 Task: Check the sale-to-list ratio of 1 bedroom in the last 5 years.
Action: Mouse moved to (958, 218)
Screenshot: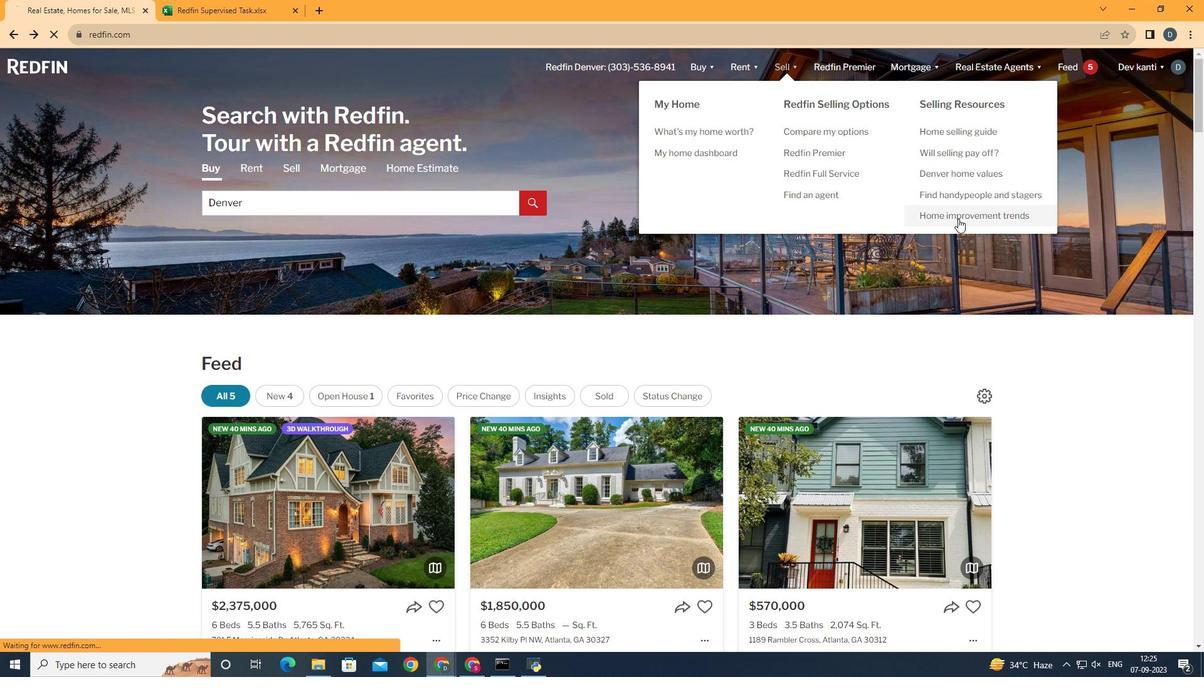 
Action: Mouse pressed left at (958, 218)
Screenshot: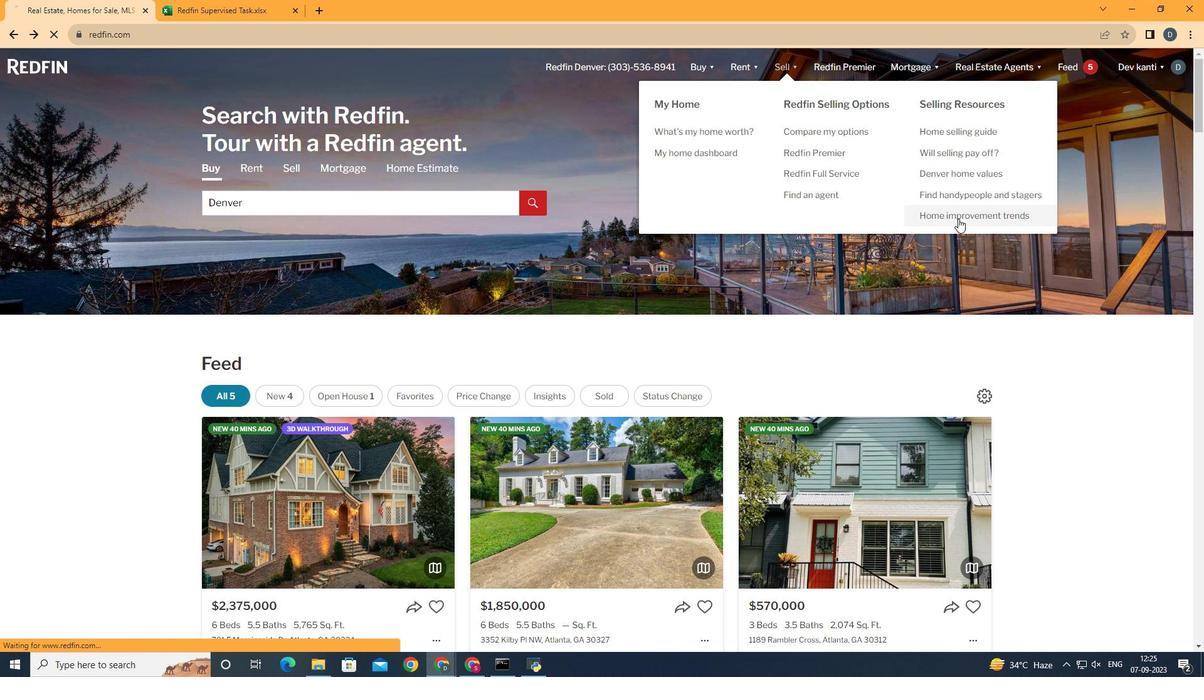 
Action: Mouse moved to (301, 241)
Screenshot: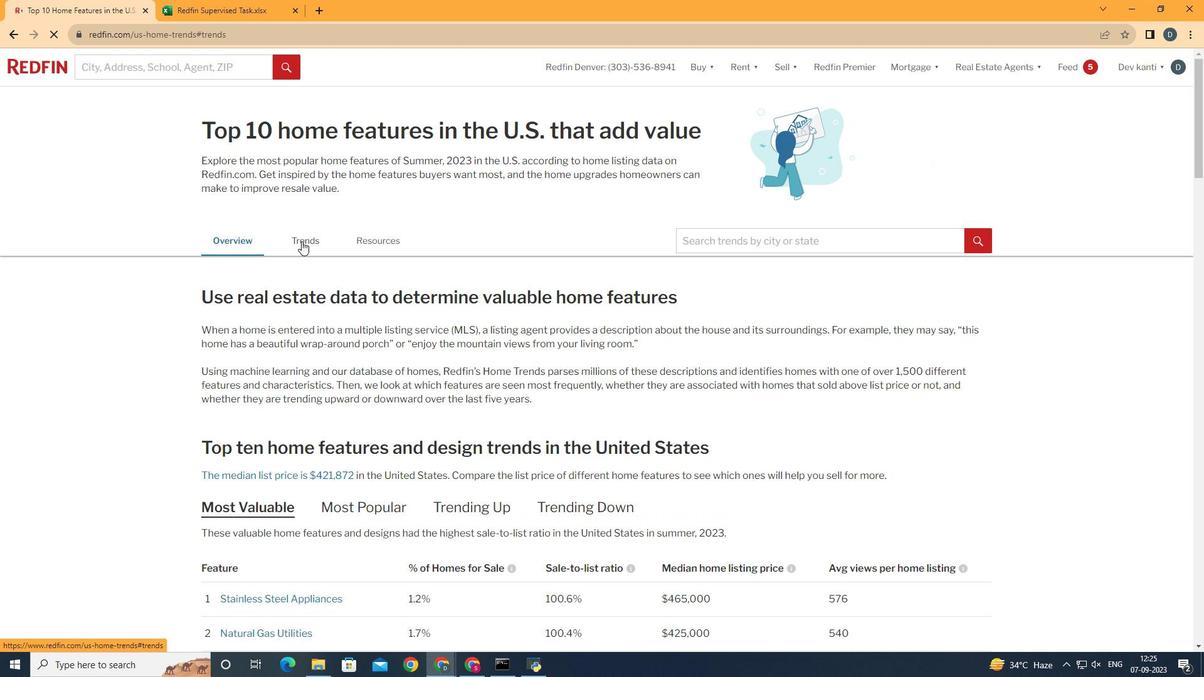 
Action: Mouse pressed left at (301, 241)
Screenshot: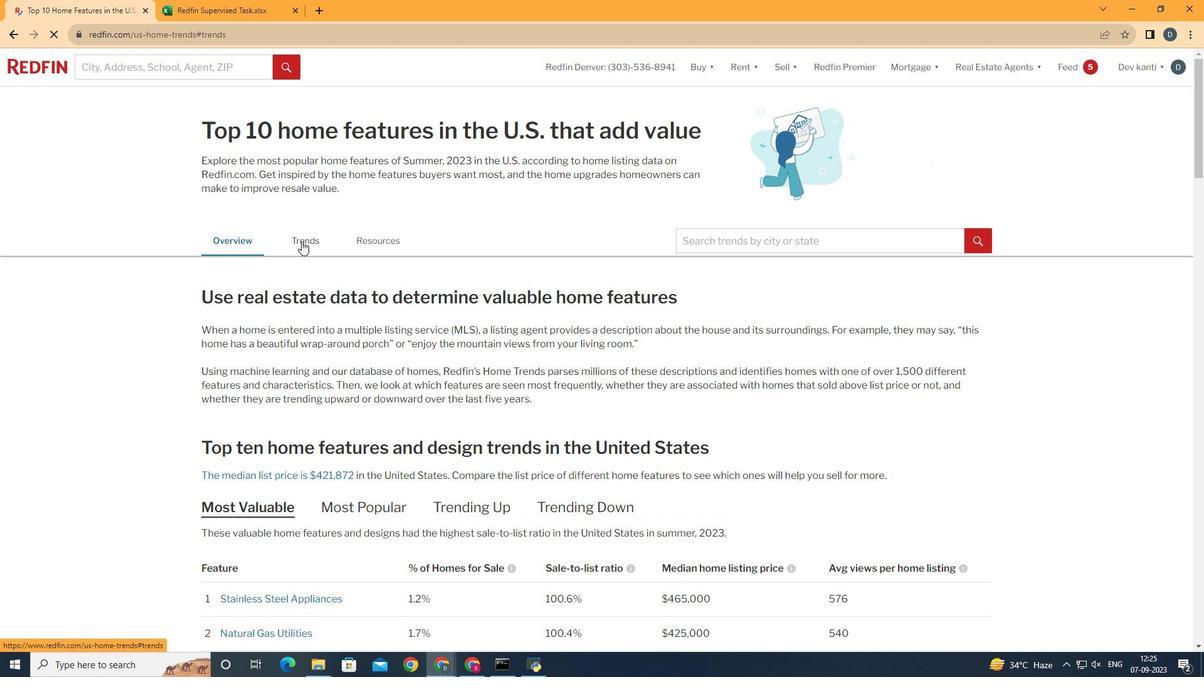 
Action: Mouse moved to (278, 280)
Screenshot: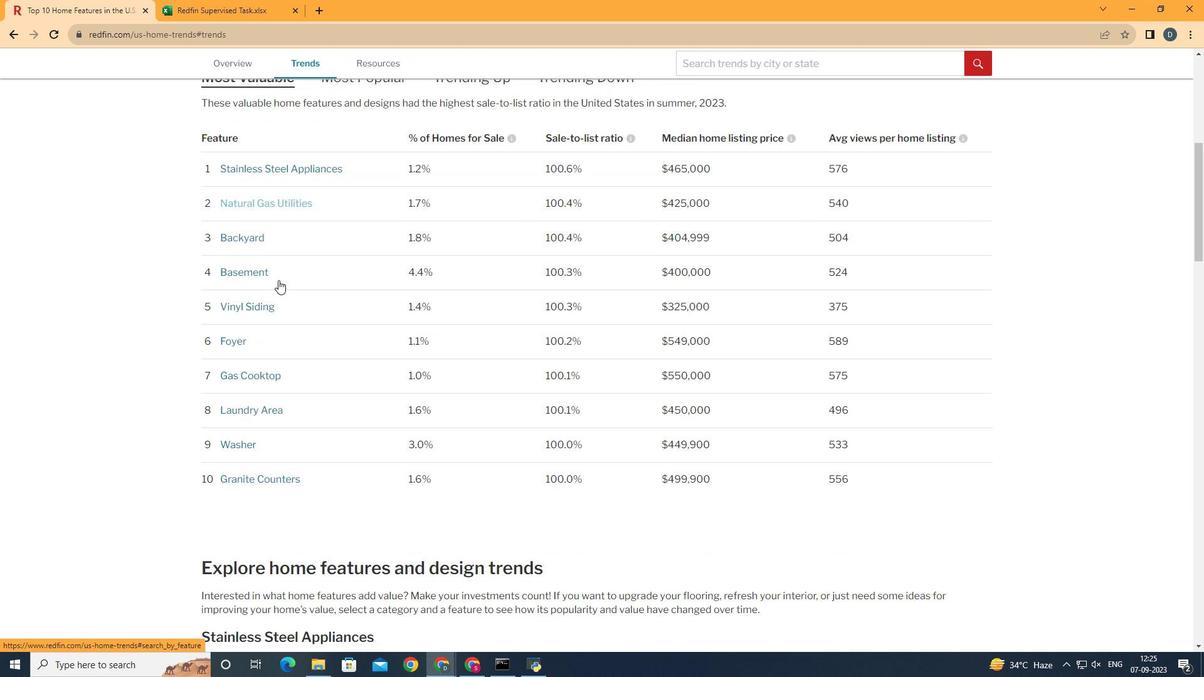 
Action: Mouse scrolled (278, 279) with delta (0, 0)
Screenshot: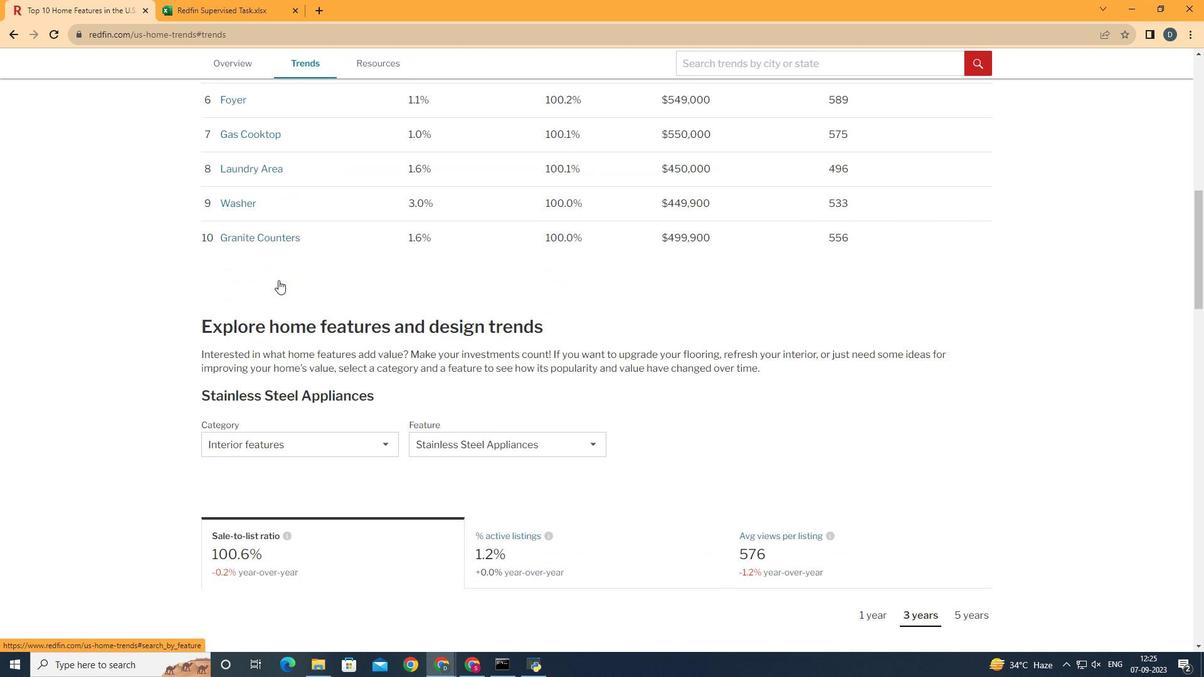 
Action: Mouse scrolled (278, 279) with delta (0, 0)
Screenshot: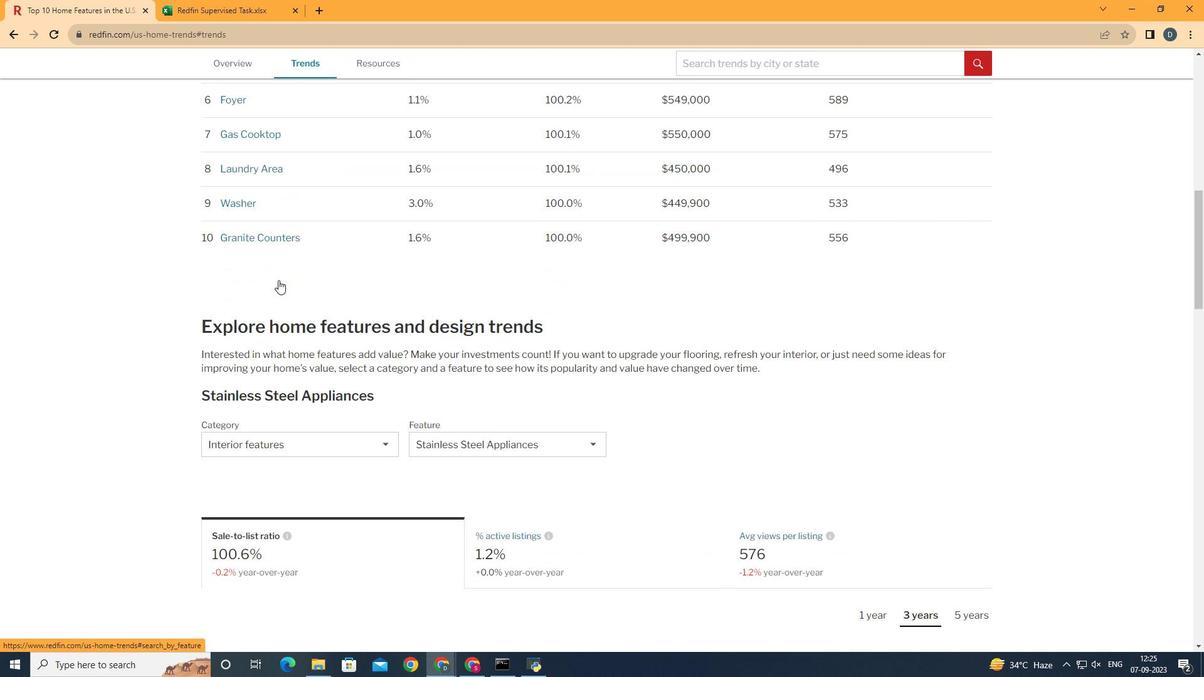 
Action: Mouse scrolled (278, 279) with delta (0, 0)
Screenshot: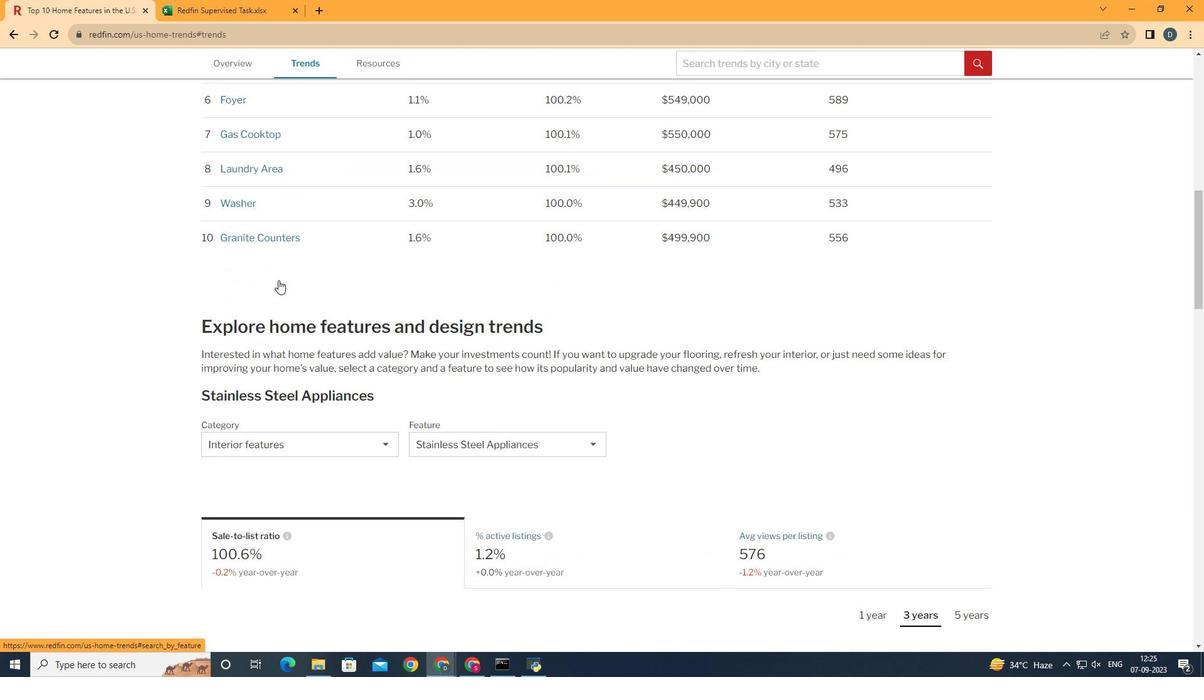 
Action: Mouse scrolled (278, 279) with delta (0, 0)
Screenshot: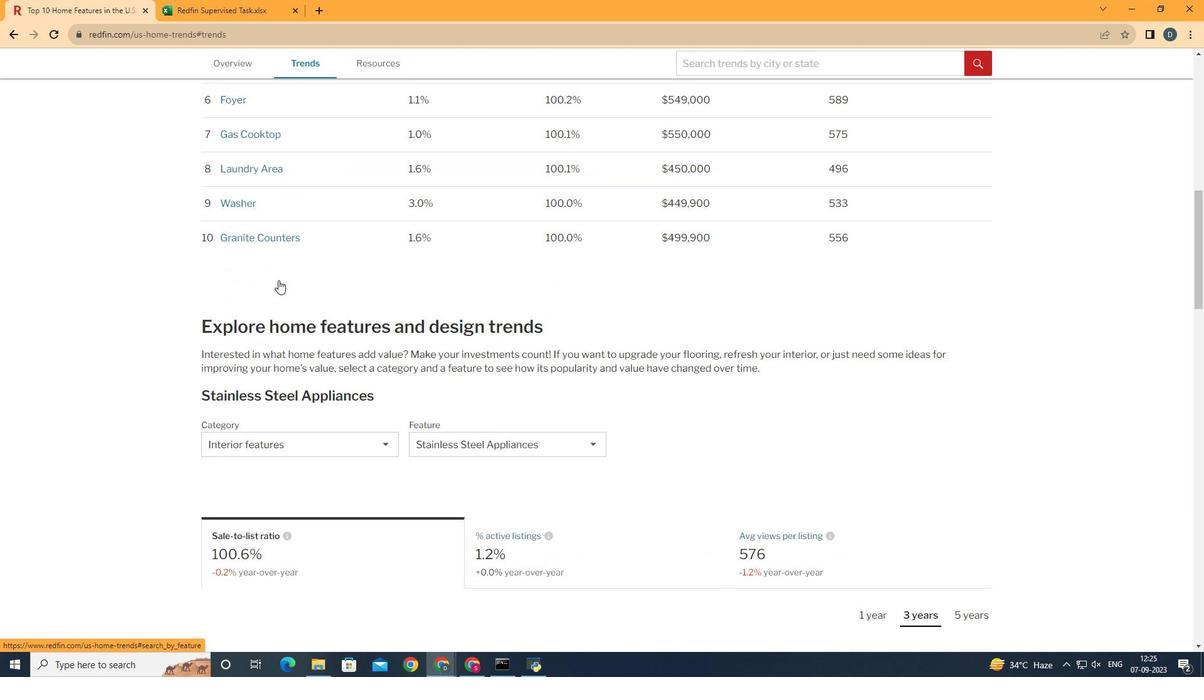 
Action: Mouse scrolled (278, 279) with delta (0, 0)
Screenshot: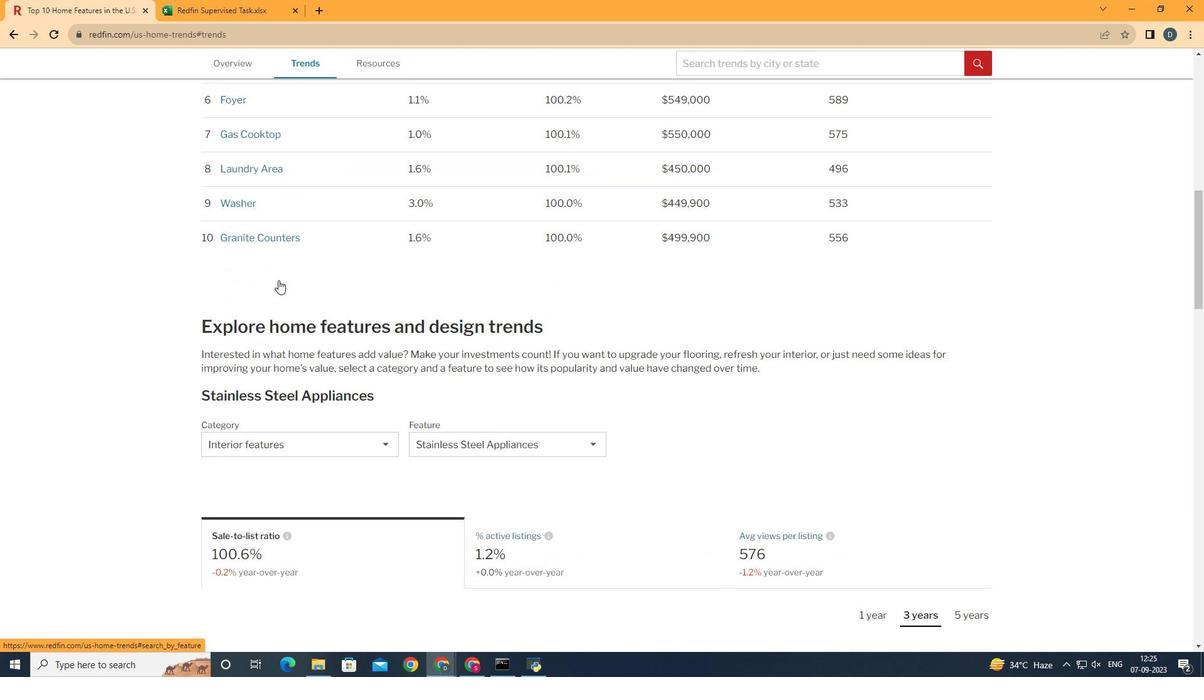 
Action: Mouse scrolled (278, 279) with delta (0, 0)
Screenshot: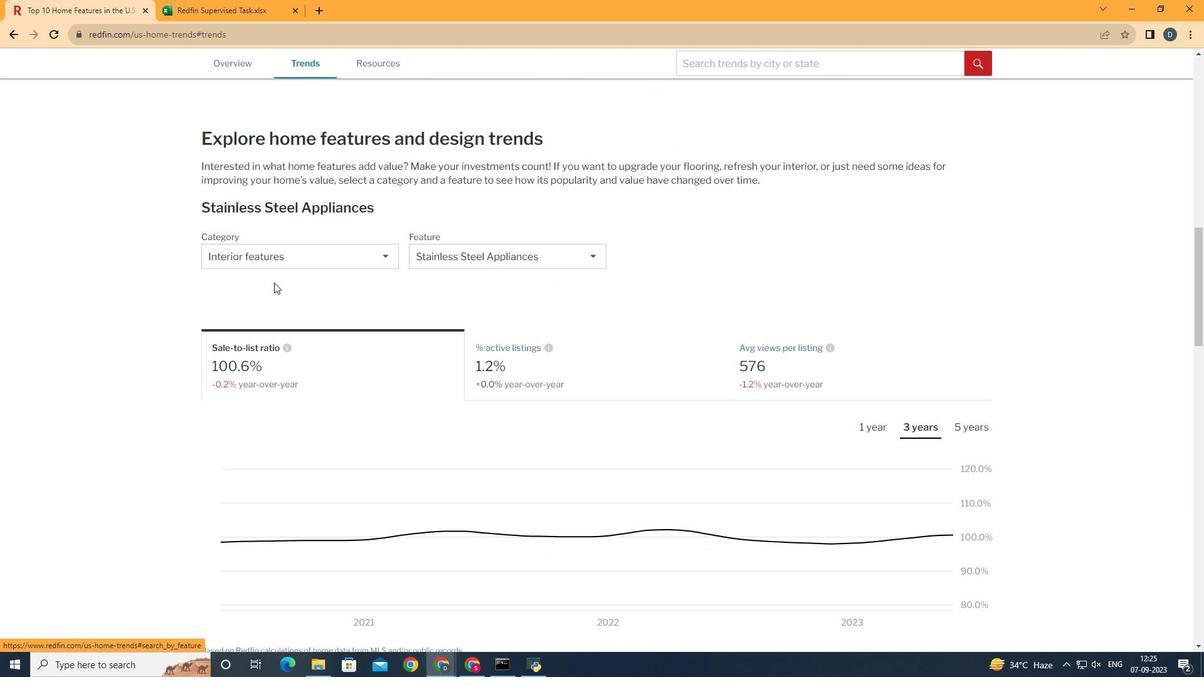
Action: Mouse scrolled (278, 279) with delta (0, 0)
Screenshot: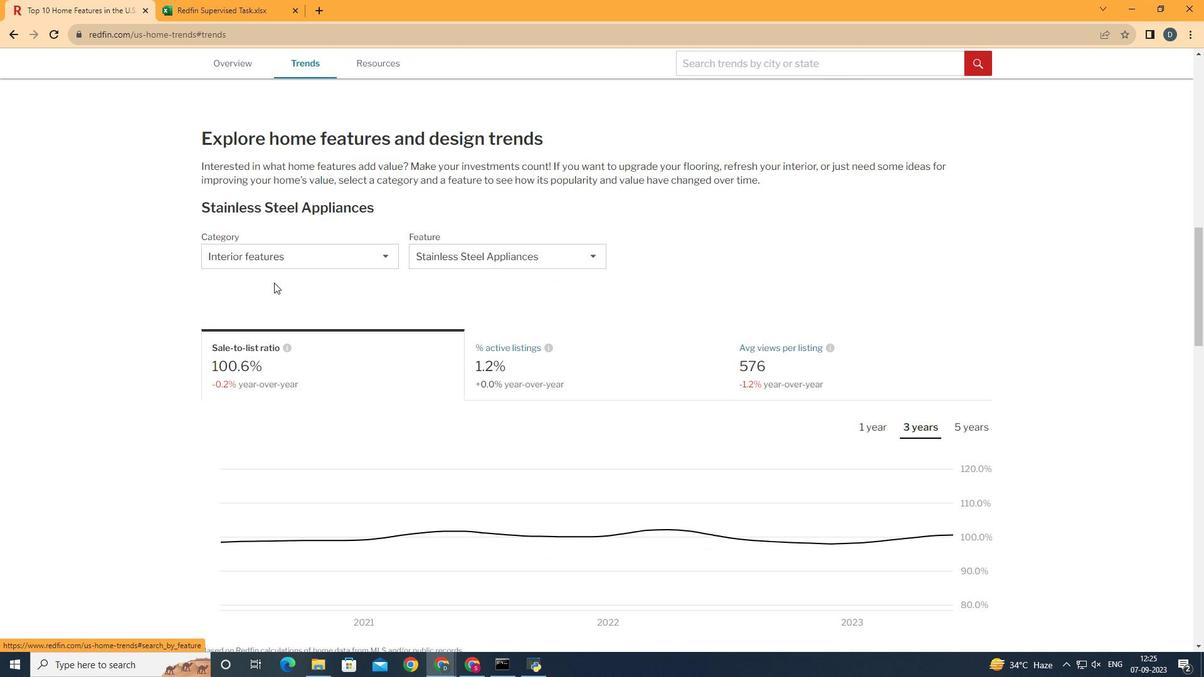 
Action: Mouse scrolled (278, 279) with delta (0, 0)
Screenshot: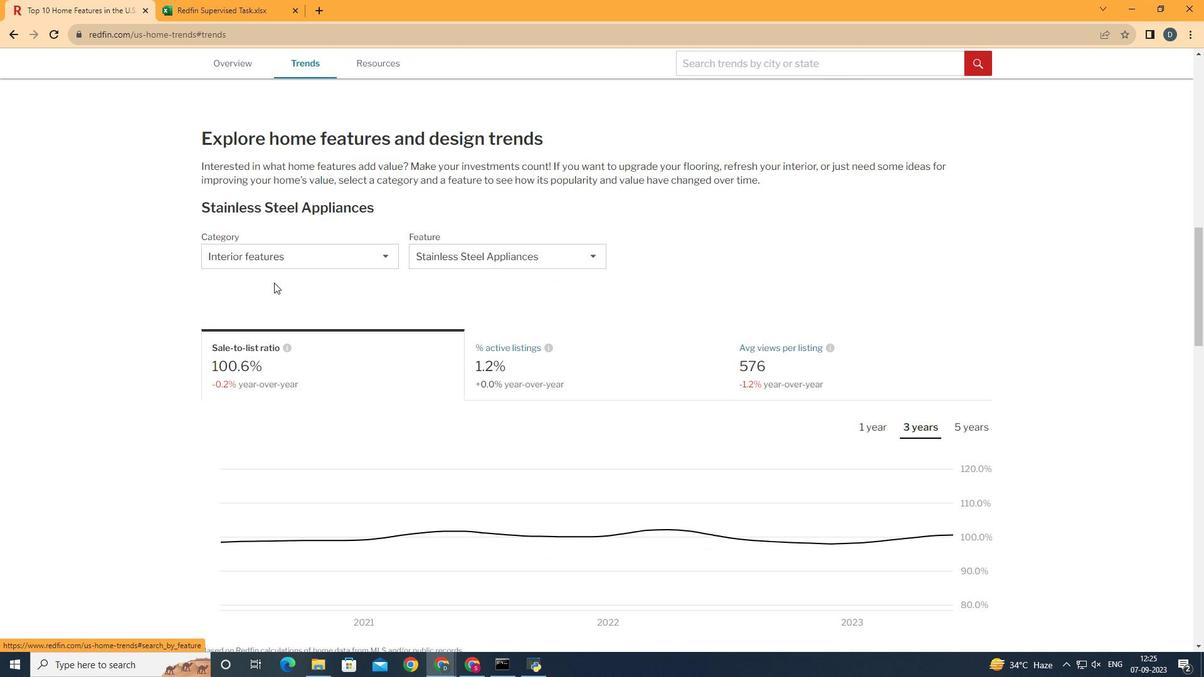 
Action: Mouse moved to (331, 260)
Screenshot: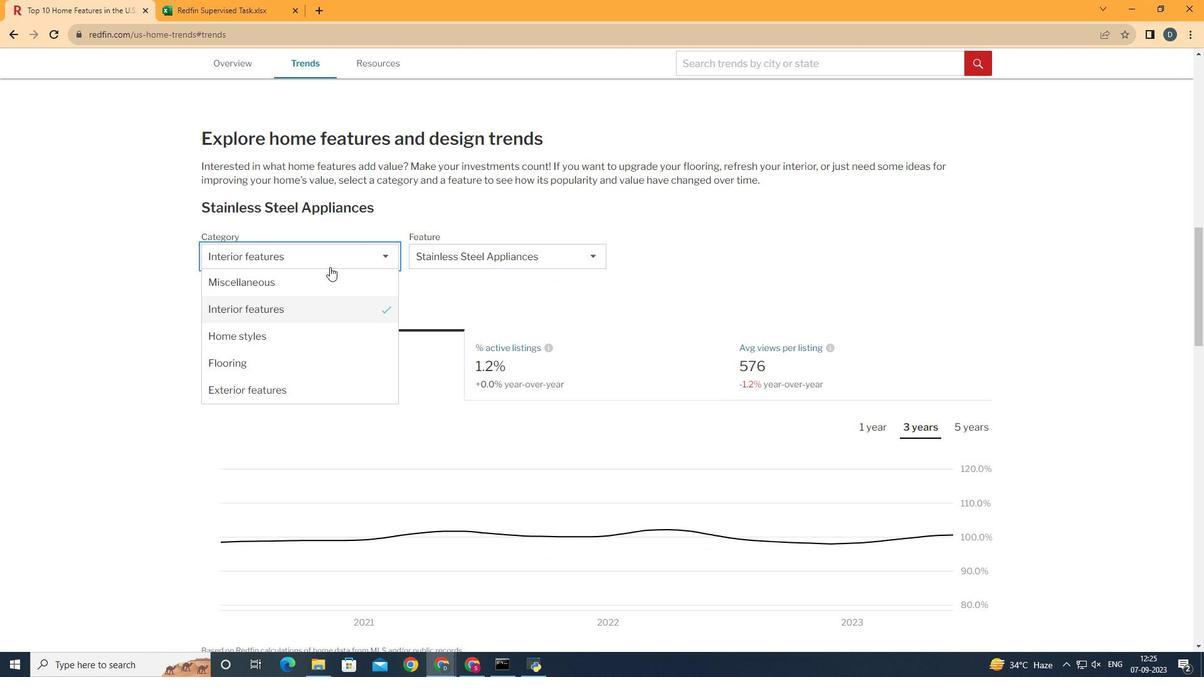 
Action: Mouse pressed left at (331, 260)
Screenshot: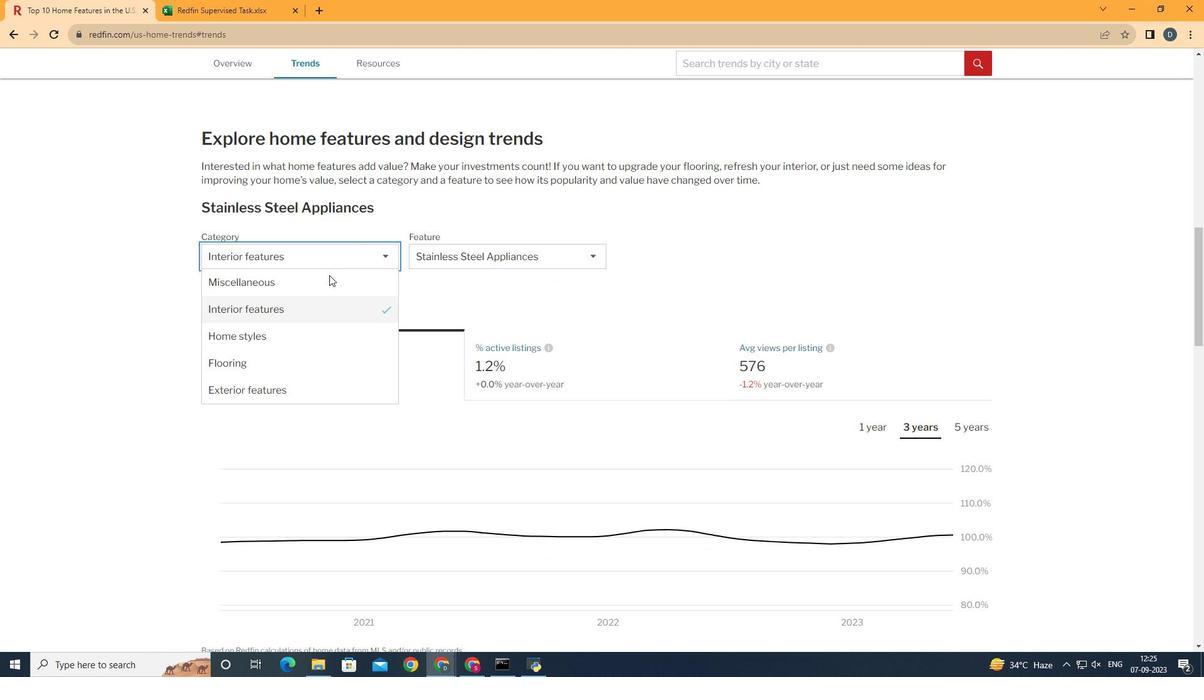 
Action: Mouse moved to (324, 304)
Screenshot: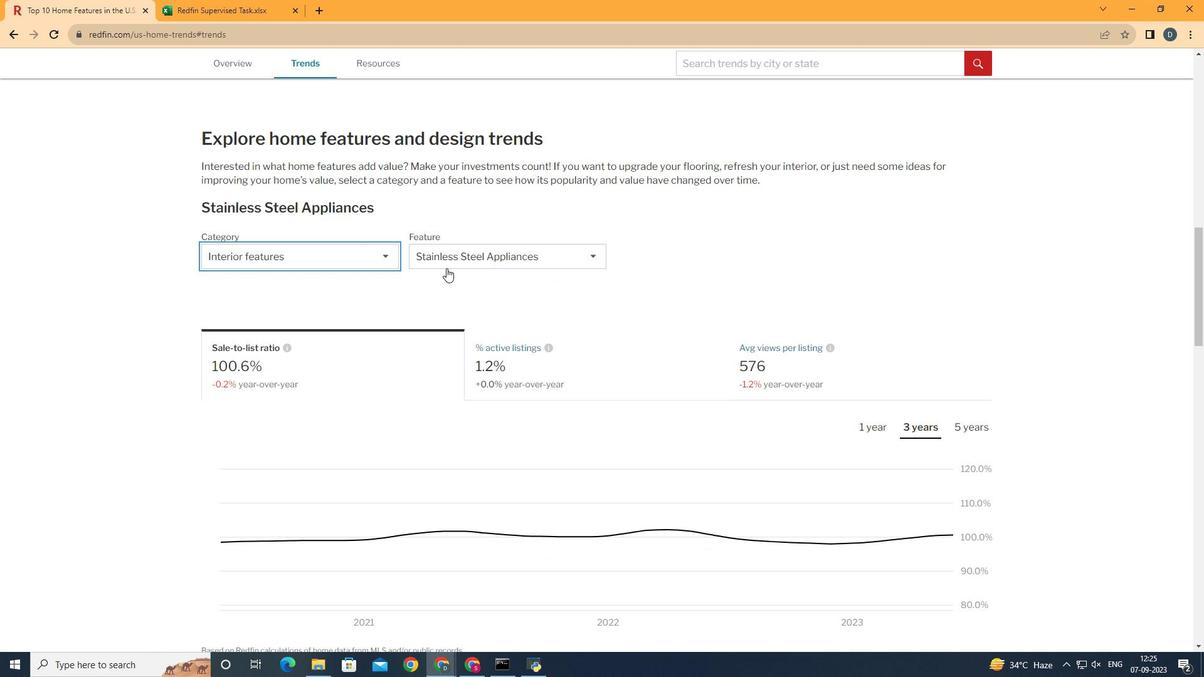 
Action: Mouse pressed left at (324, 304)
Screenshot: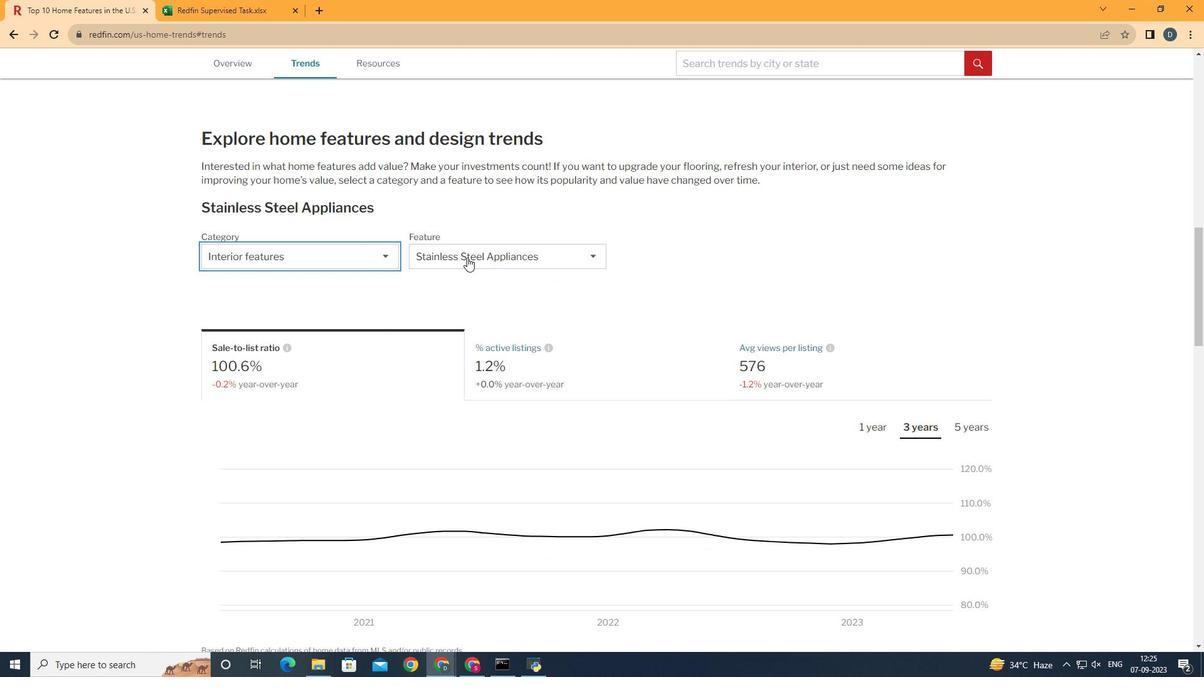 
Action: Mouse moved to (478, 256)
Screenshot: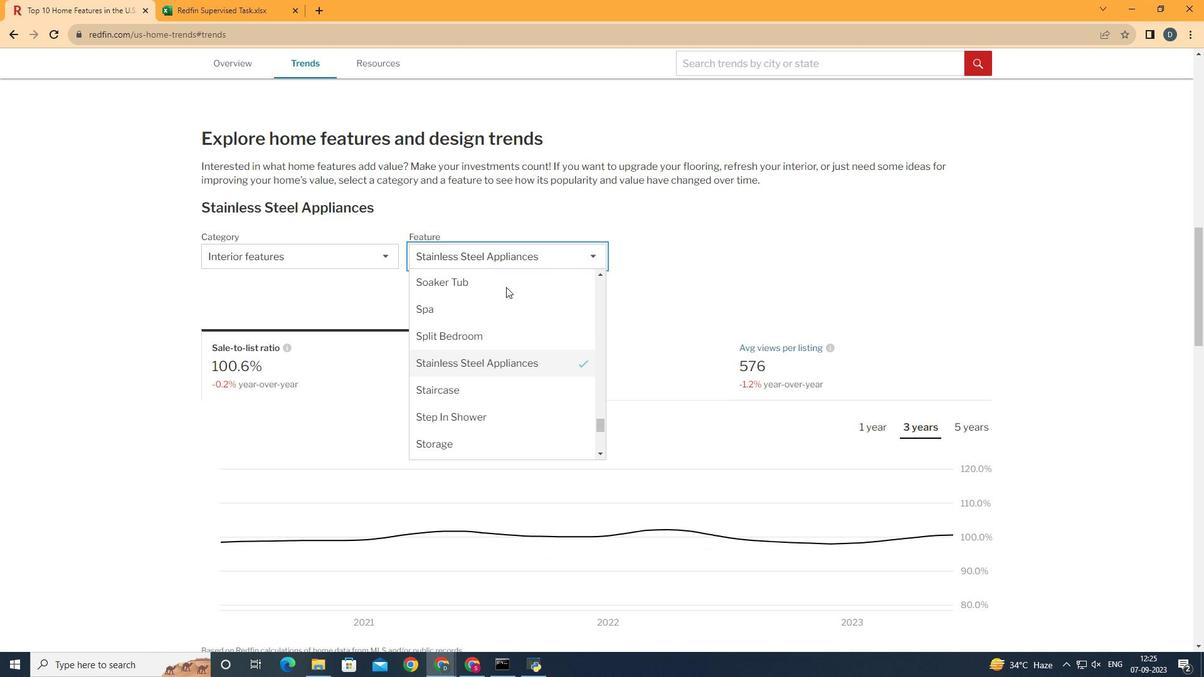 
Action: Mouse pressed left at (478, 256)
Screenshot: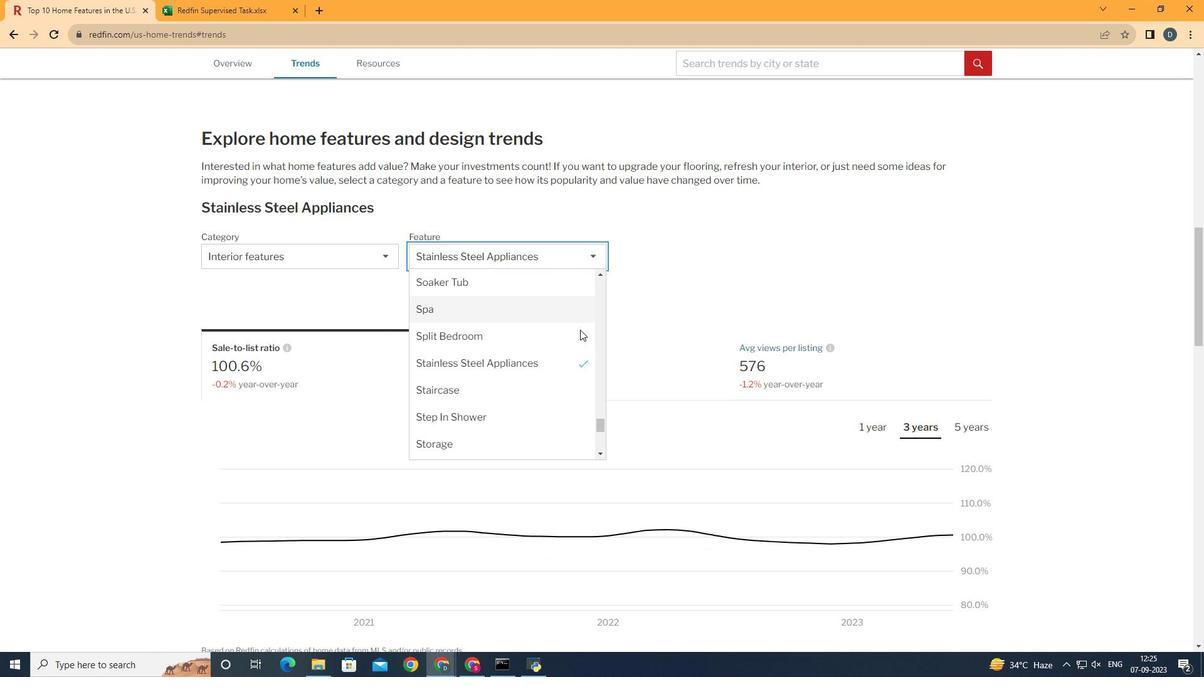 
Action: Mouse moved to (602, 426)
Screenshot: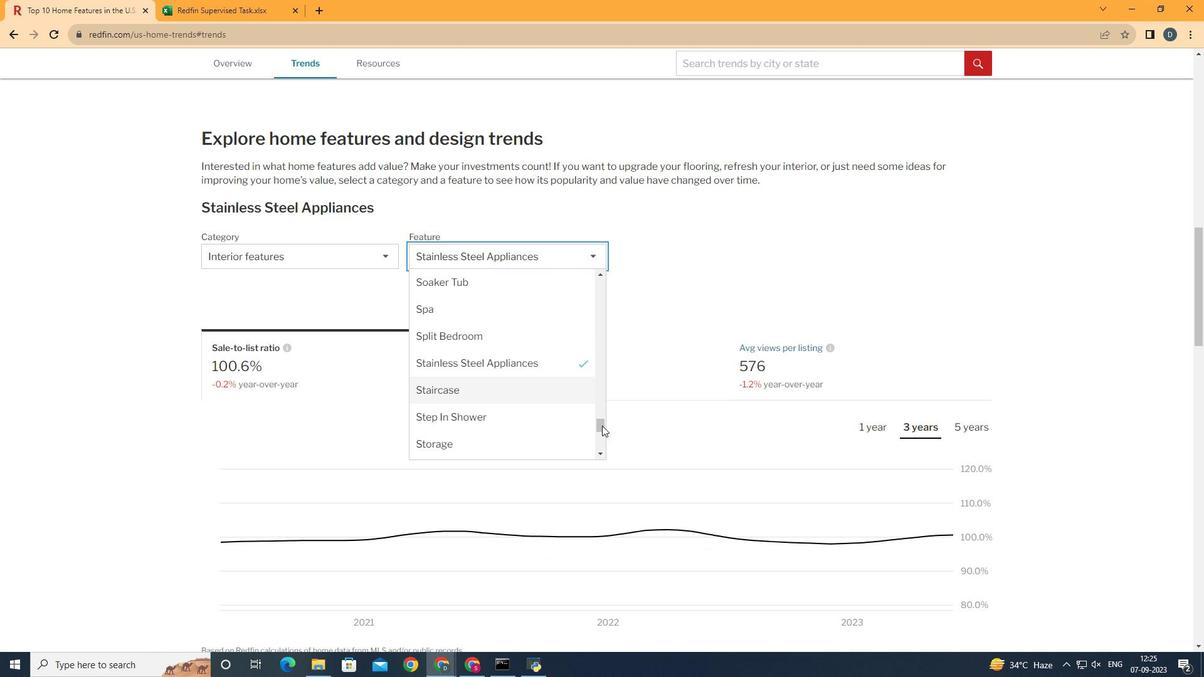 
Action: Mouse pressed left at (602, 426)
Screenshot: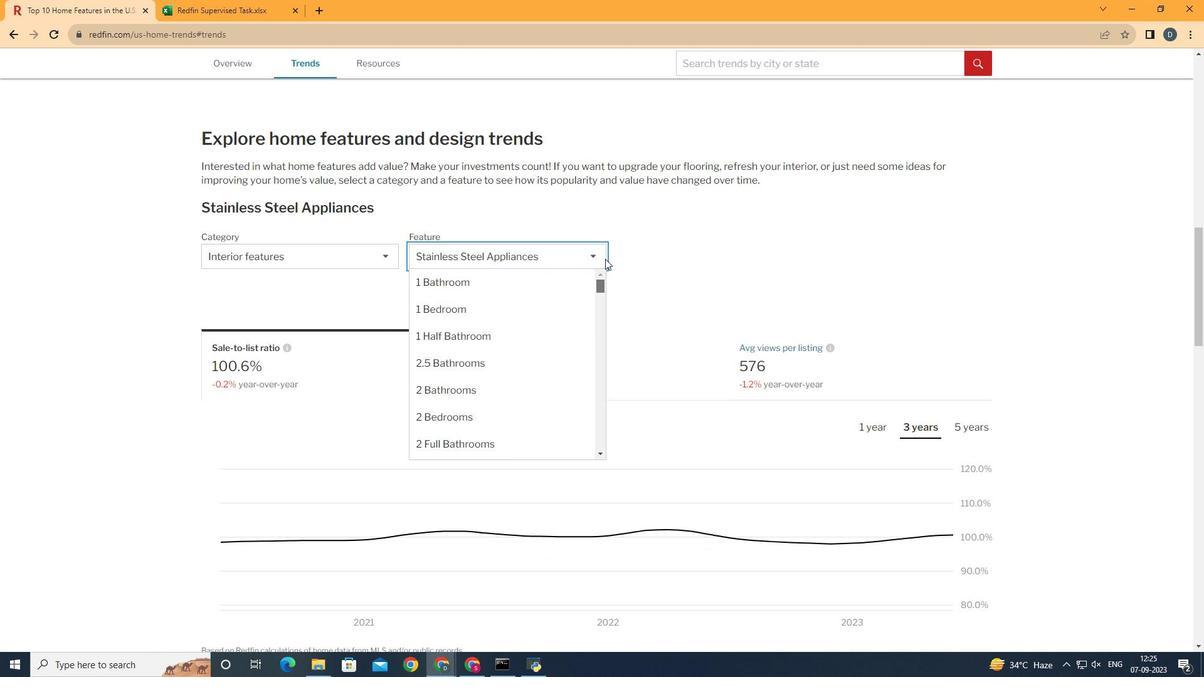 
Action: Mouse moved to (535, 308)
Screenshot: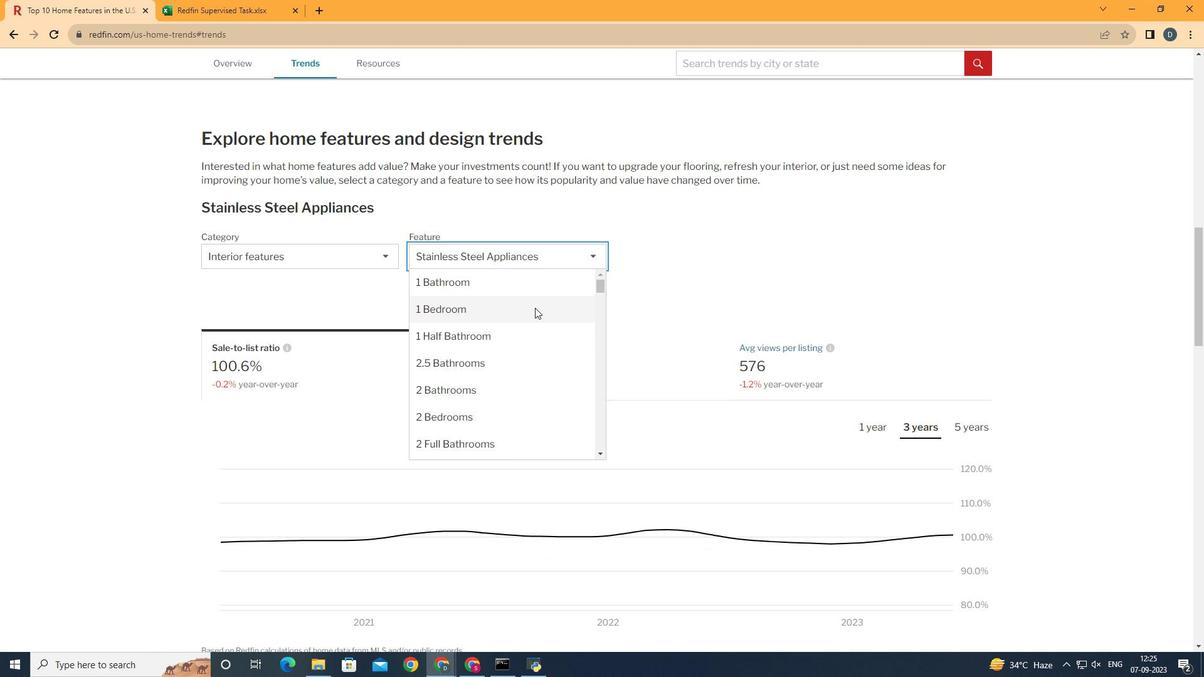 
Action: Mouse pressed left at (535, 308)
Screenshot: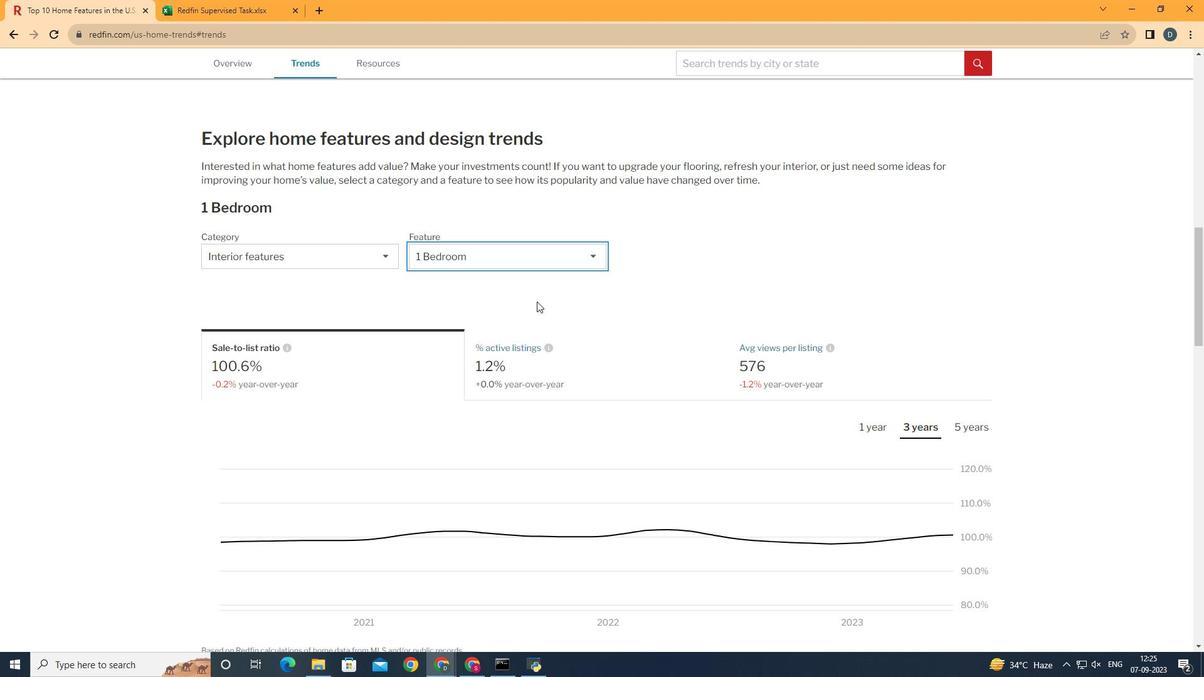 
Action: Mouse moved to (337, 385)
Screenshot: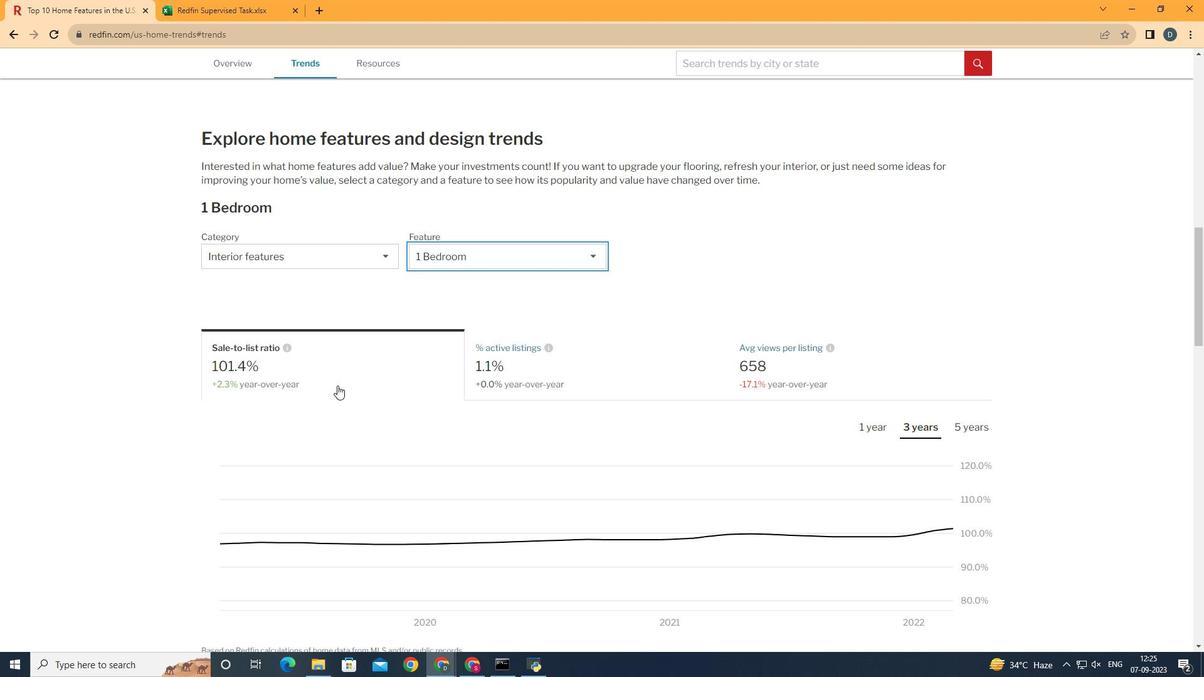 
Action: Mouse pressed left at (337, 385)
Screenshot: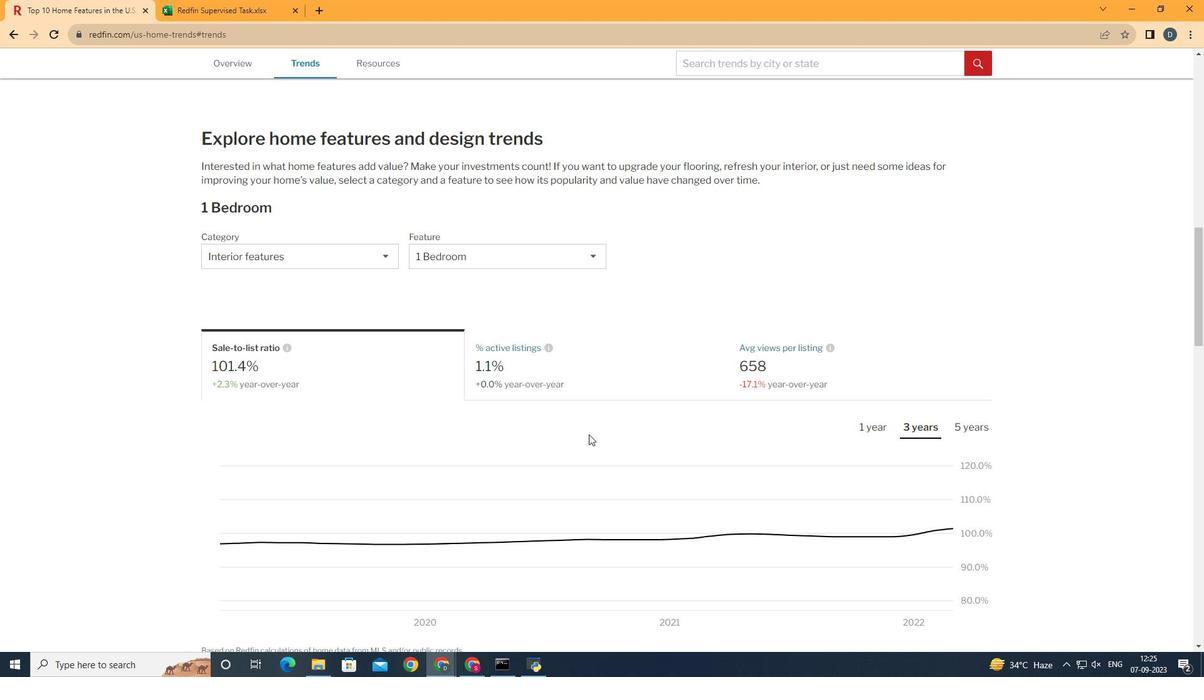 
Action: Mouse moved to (977, 426)
Screenshot: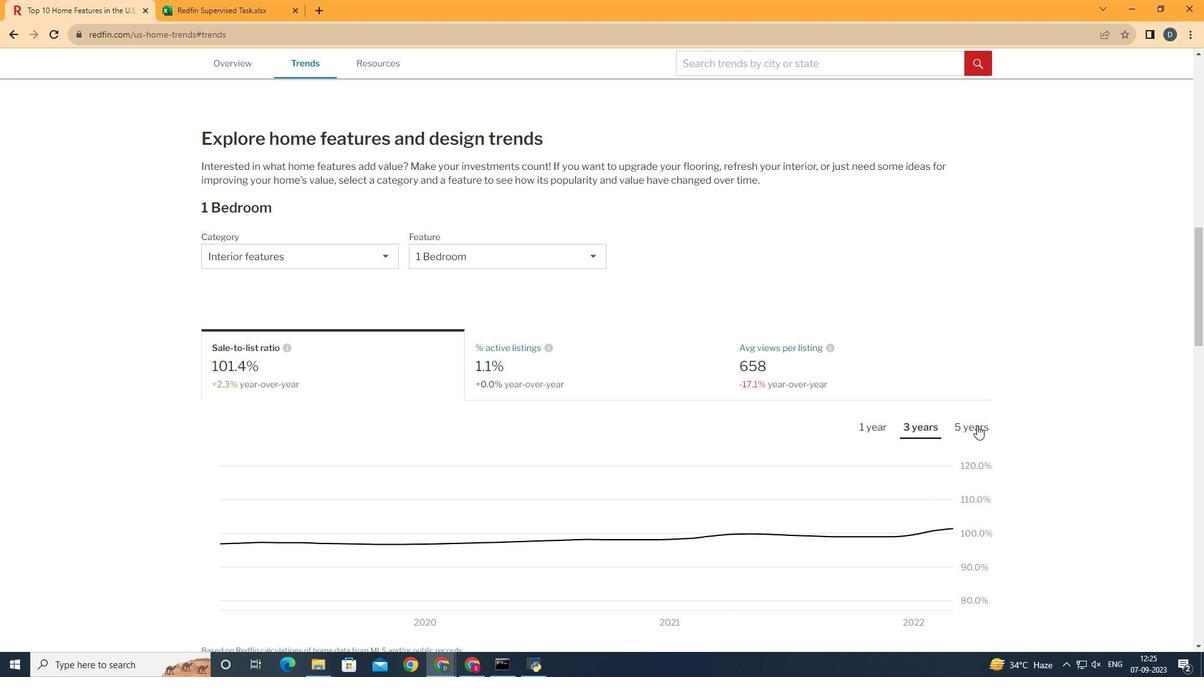 
Action: Mouse pressed left at (977, 426)
Screenshot: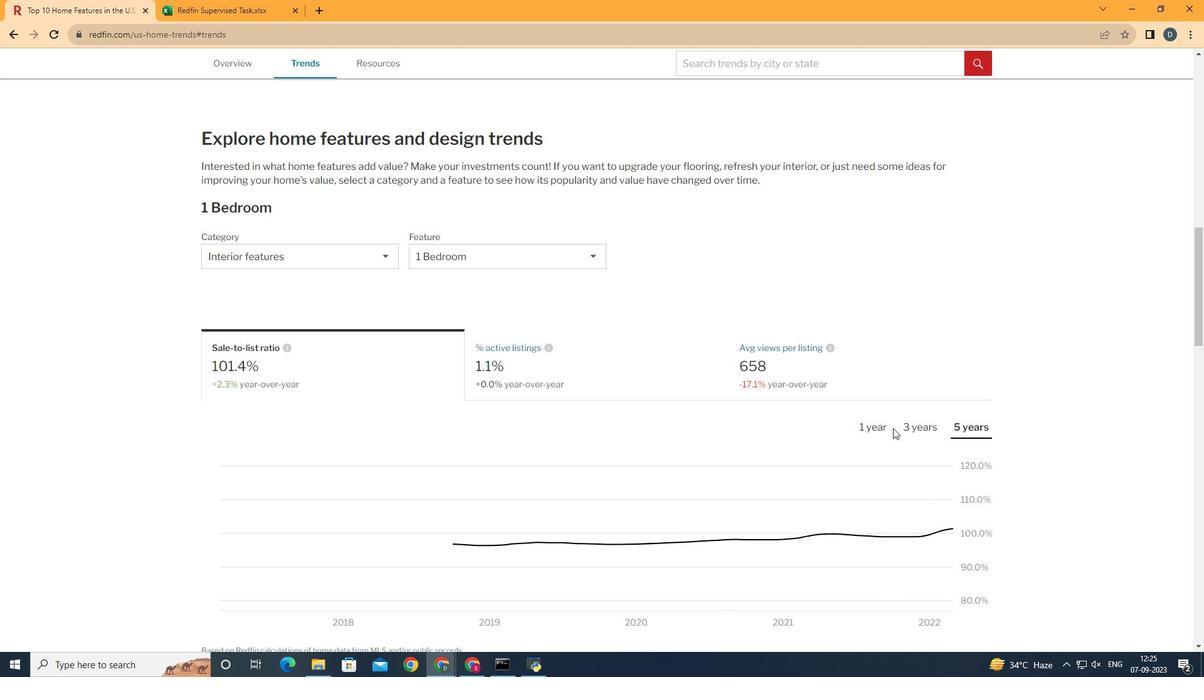 
Action: Mouse moved to (873, 428)
Screenshot: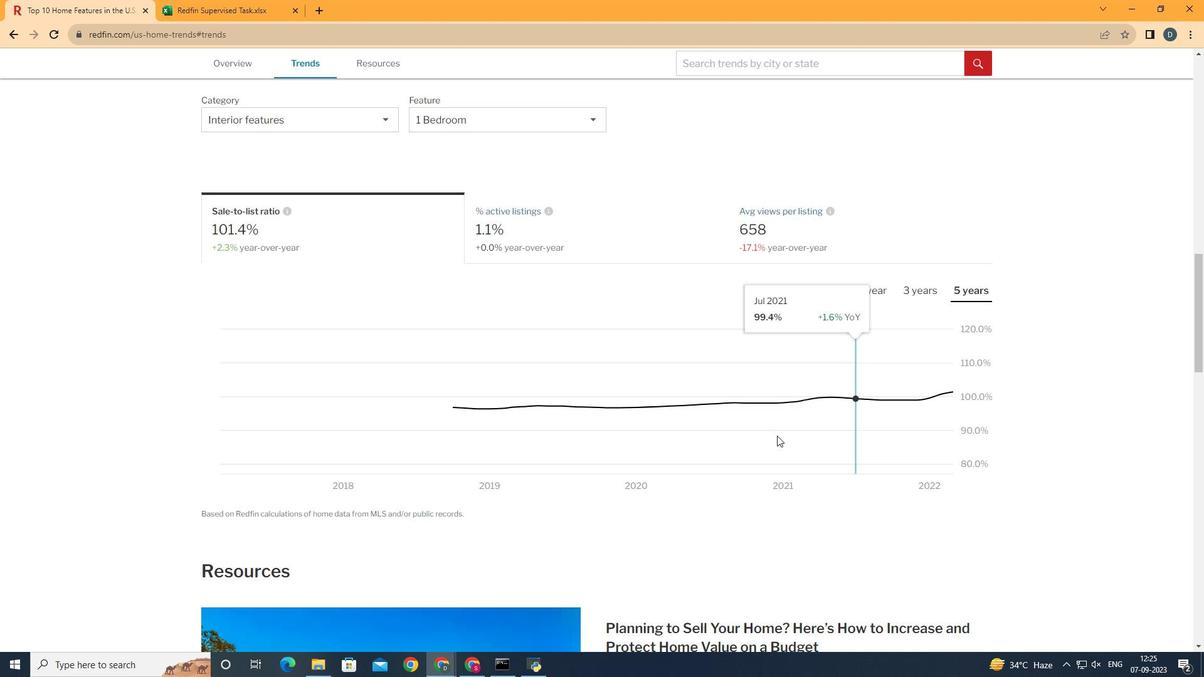 
Action: Mouse scrolled (873, 427) with delta (0, 0)
Screenshot: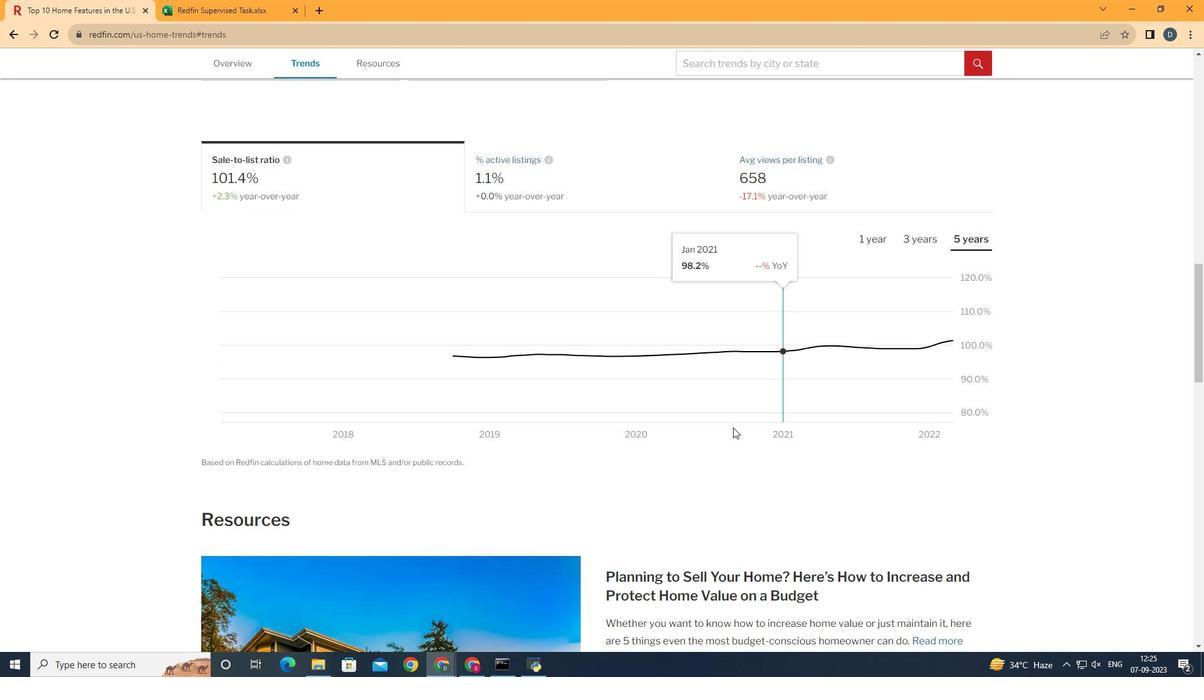 
Action: Mouse scrolled (873, 427) with delta (0, 0)
Screenshot: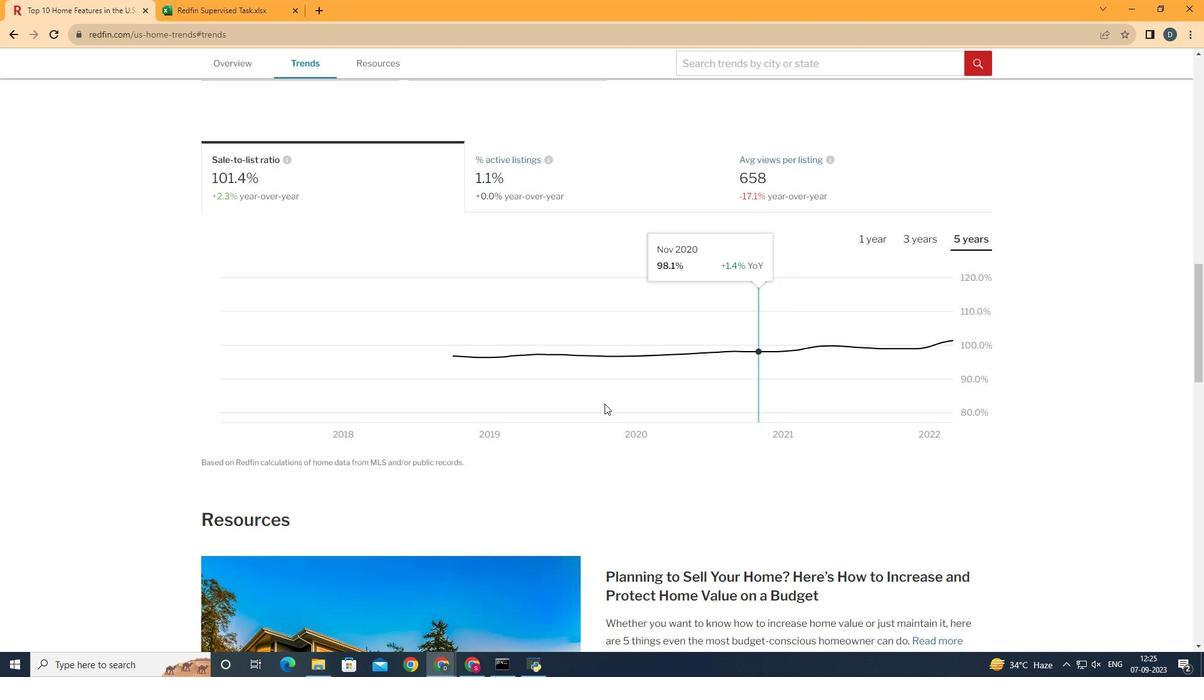 
Action: Mouse scrolled (873, 427) with delta (0, 0)
Screenshot: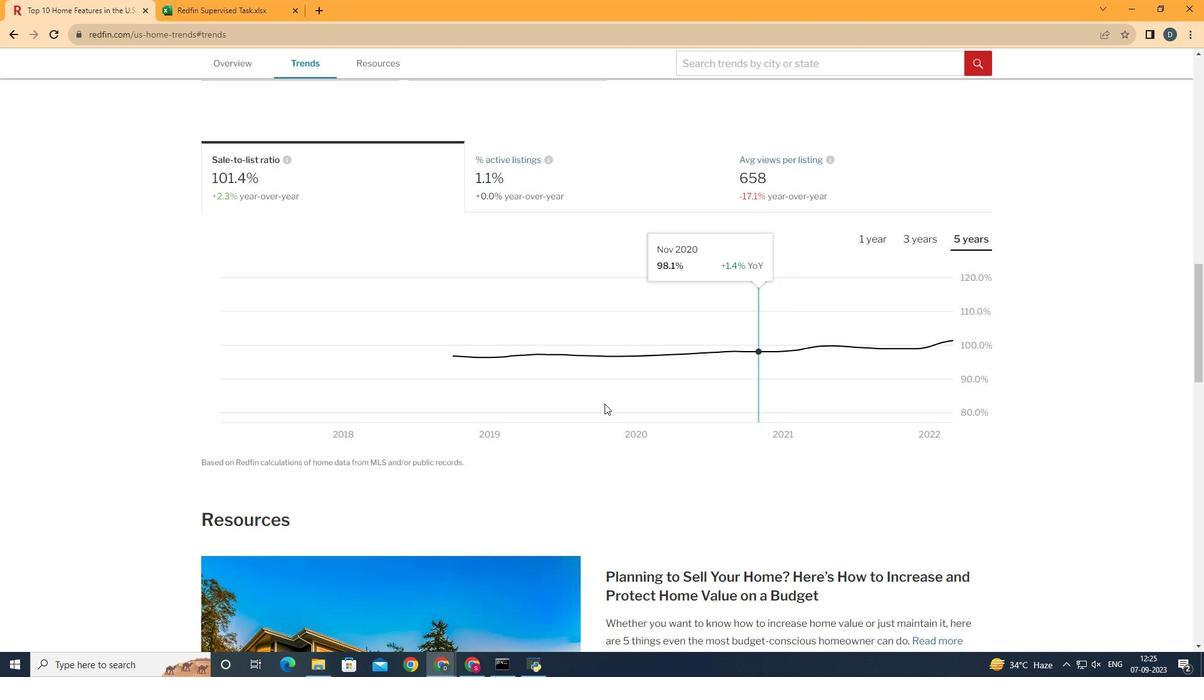 
Action: Mouse moved to (1005, 353)
Screenshot: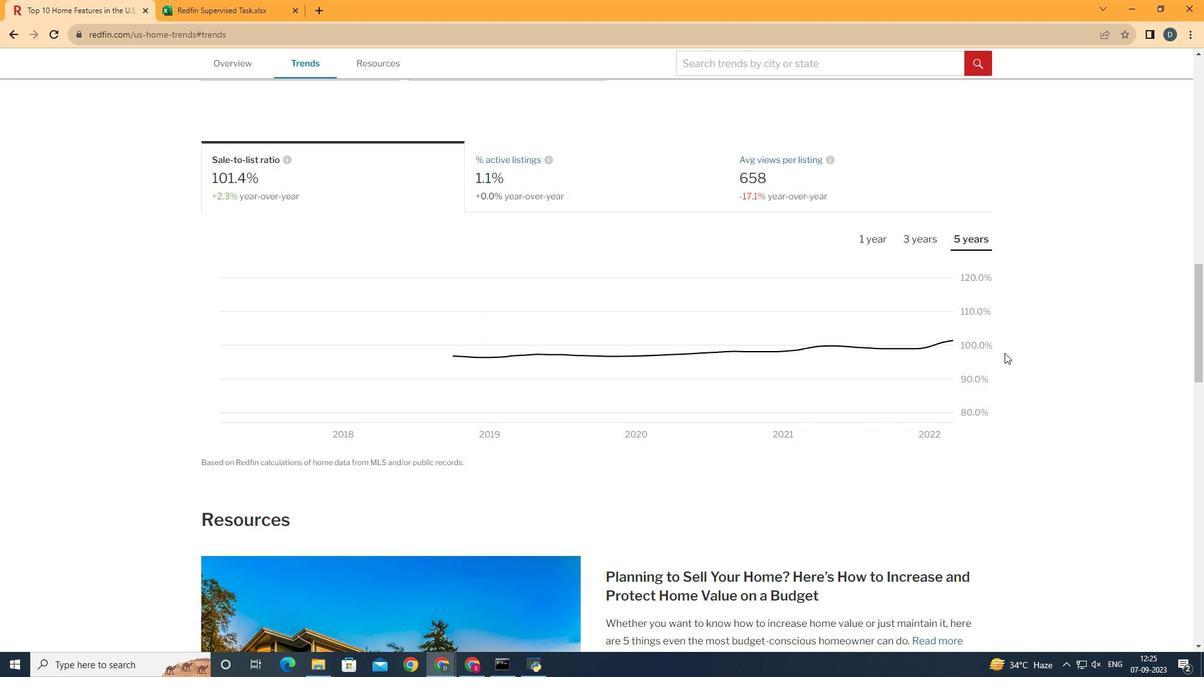 
